 Task: Add The Ryl Co Sweet Tea to the cart.
Action: Mouse pressed left at (19, 107)
Screenshot: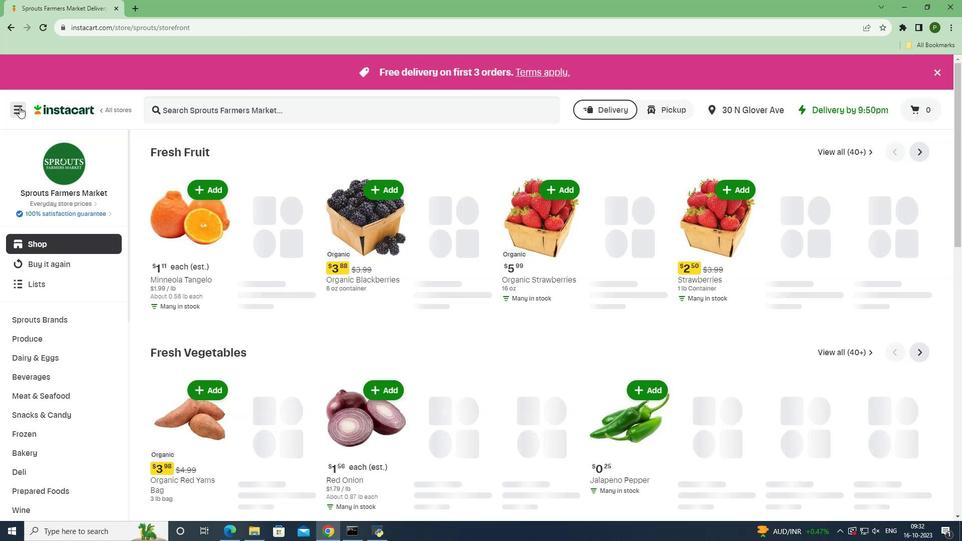 
Action: Mouse moved to (42, 261)
Screenshot: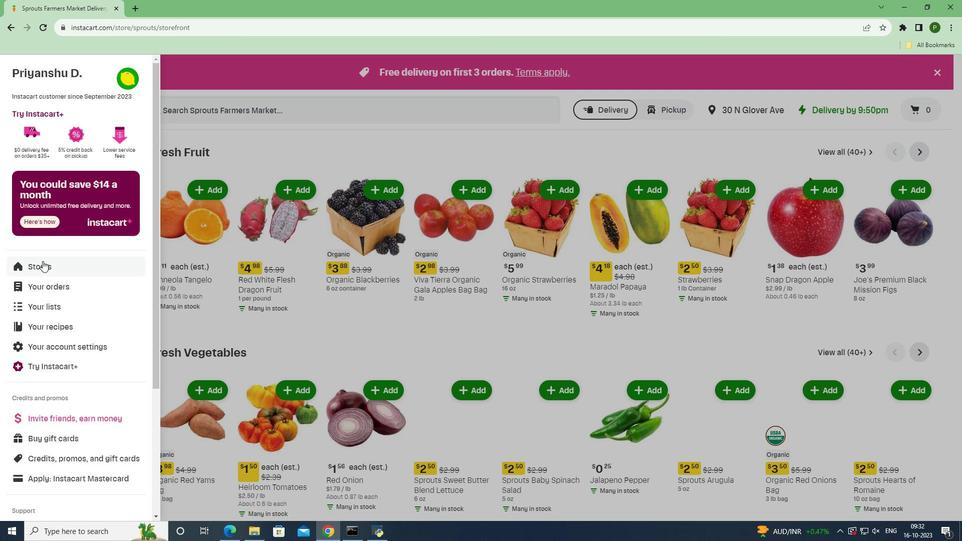 
Action: Mouse pressed left at (42, 261)
Screenshot: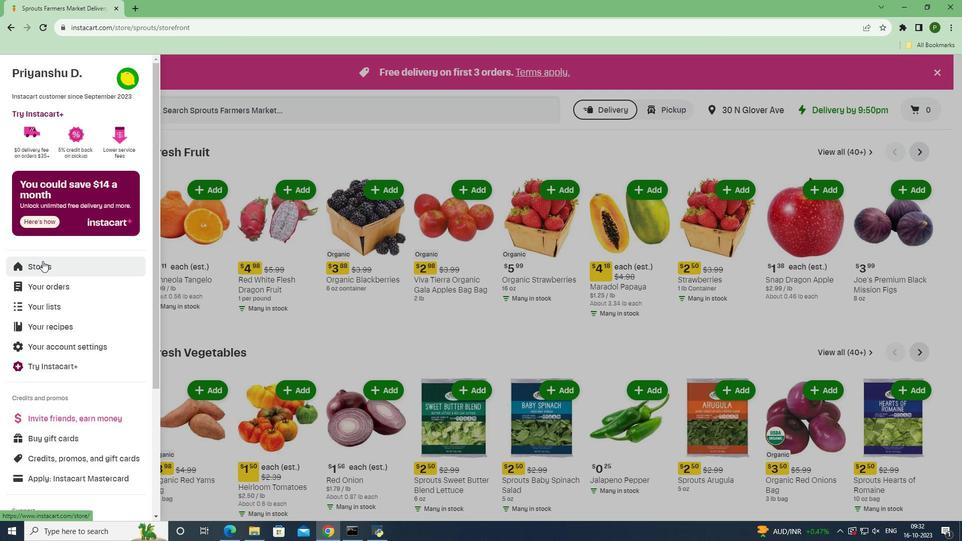 
Action: Mouse moved to (238, 115)
Screenshot: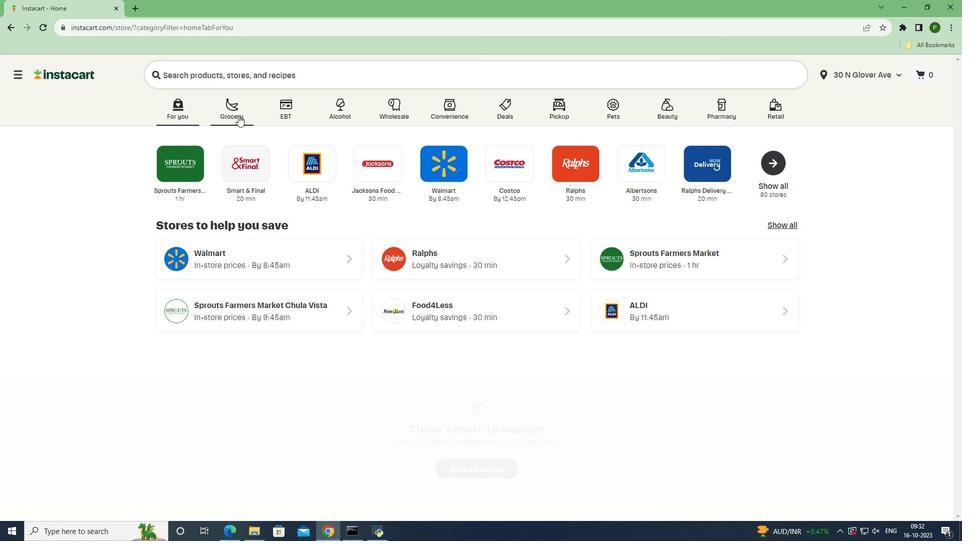
Action: Mouse pressed left at (238, 115)
Screenshot: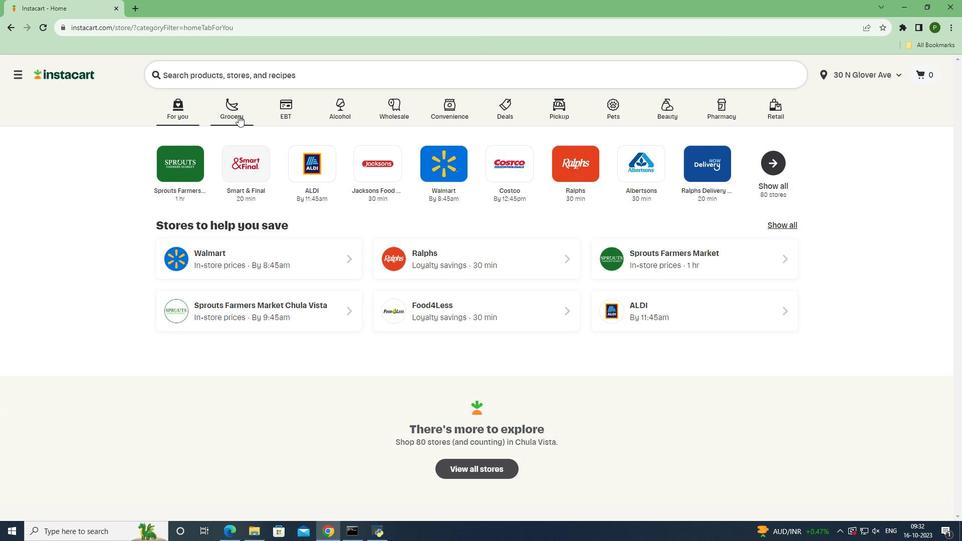 
Action: Mouse moved to (618, 230)
Screenshot: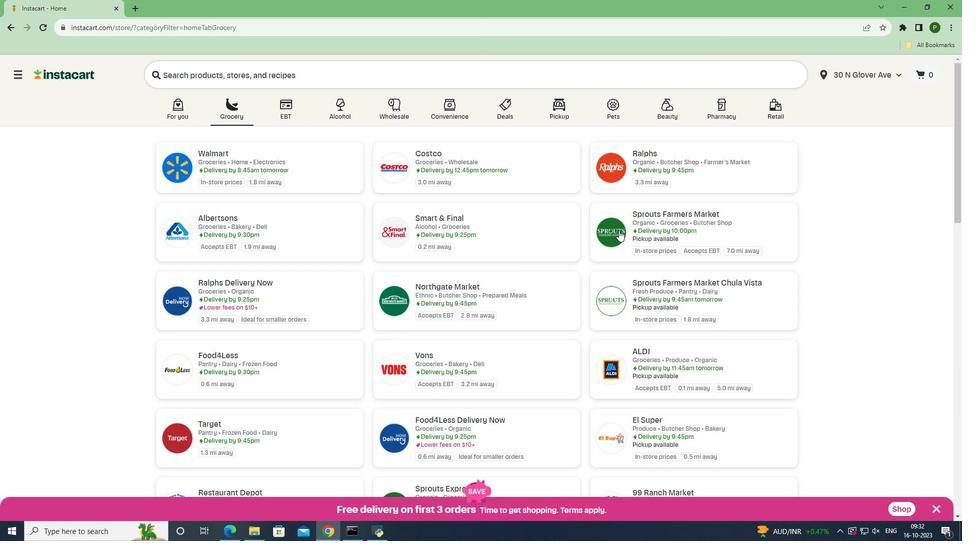 
Action: Mouse pressed left at (618, 230)
Screenshot: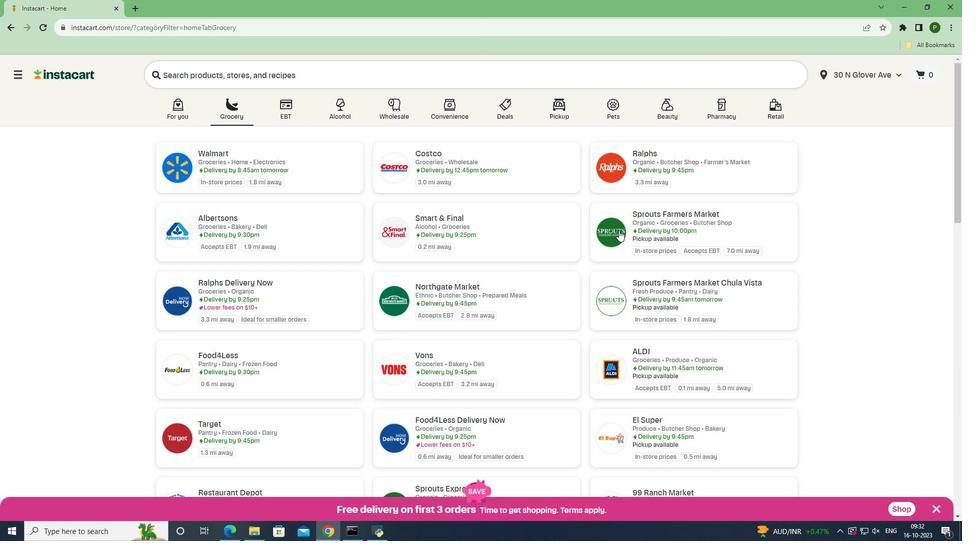 
Action: Mouse moved to (43, 343)
Screenshot: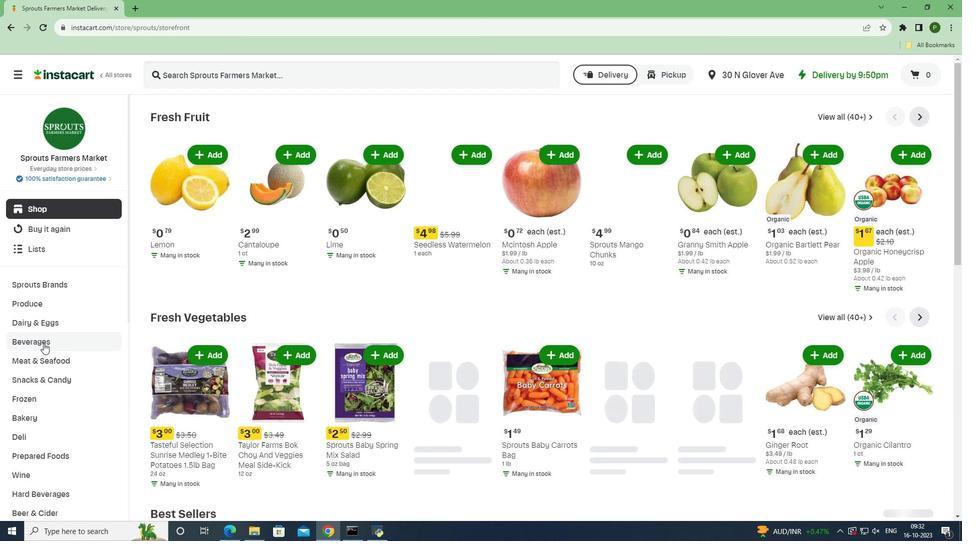 
Action: Mouse pressed left at (43, 343)
Screenshot: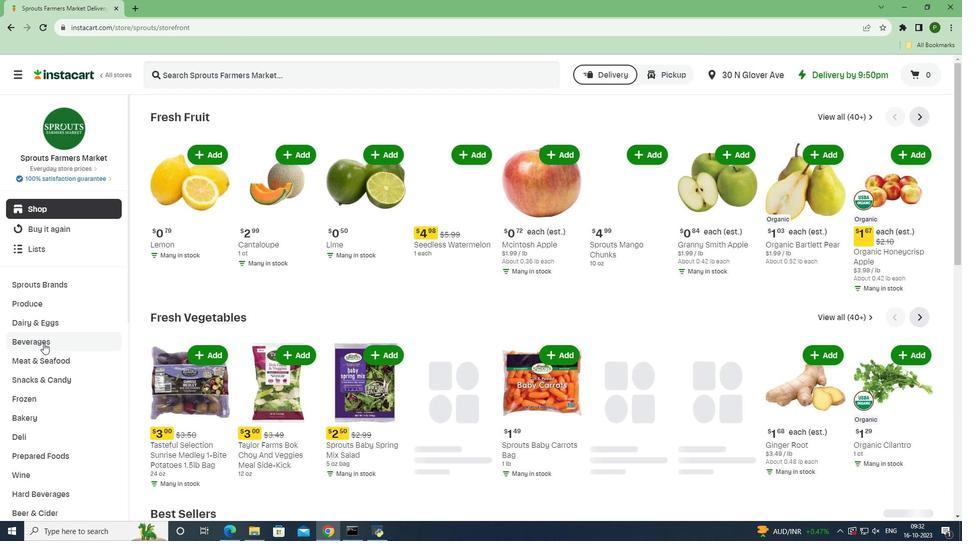 
Action: Mouse moved to (865, 172)
Screenshot: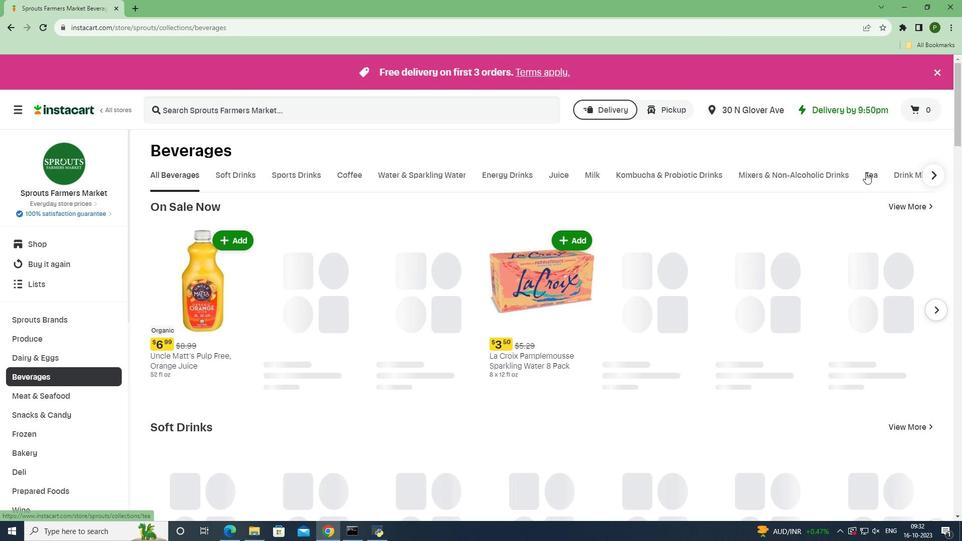 
Action: Mouse pressed left at (865, 172)
Screenshot: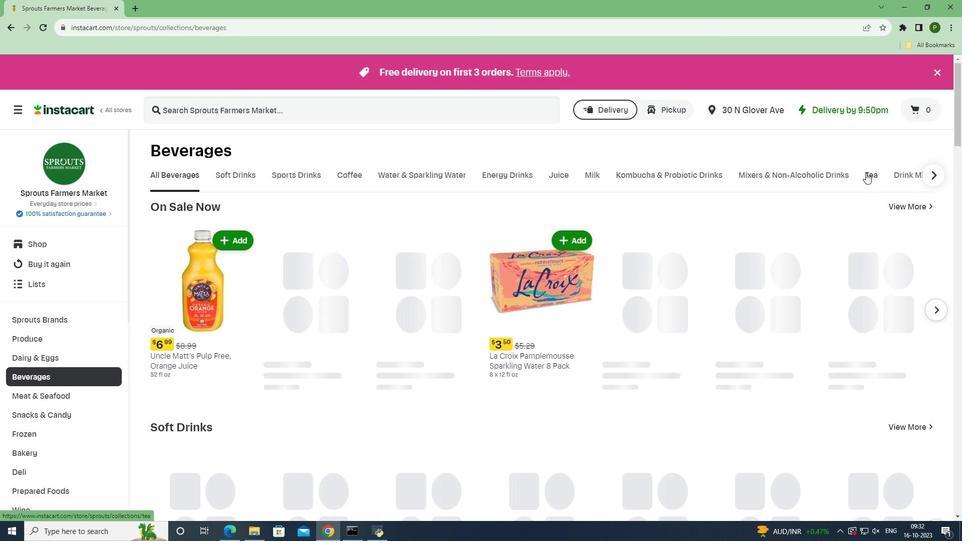 
Action: Mouse moved to (333, 112)
Screenshot: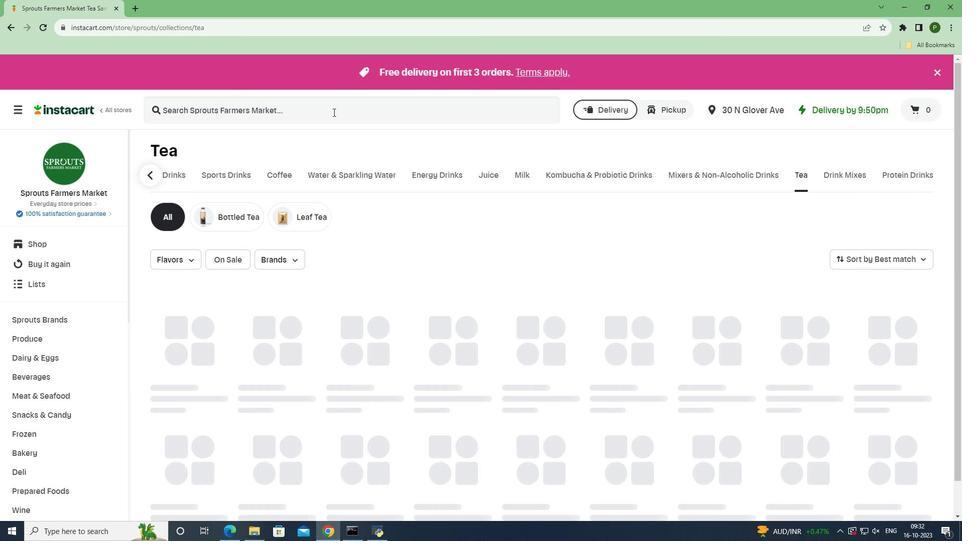 
Action: Mouse pressed left at (333, 112)
Screenshot: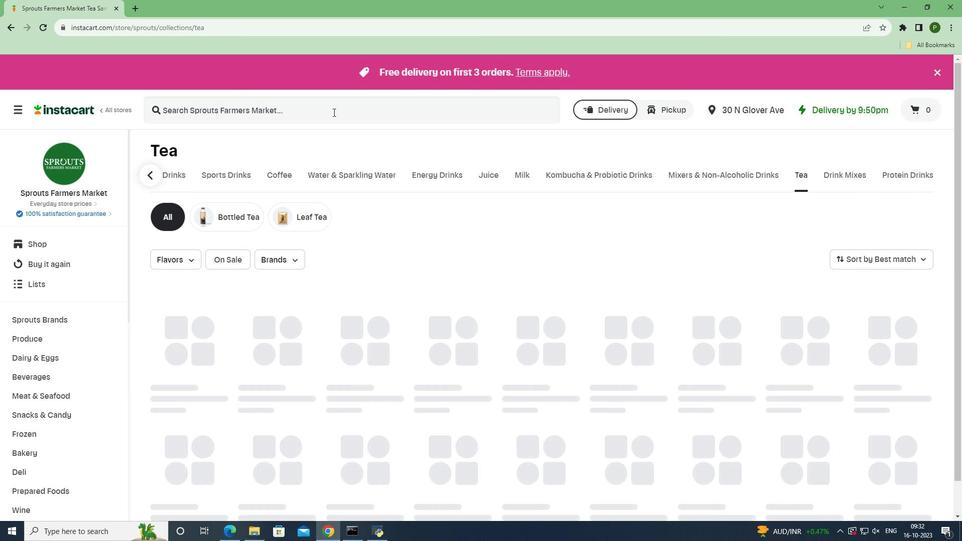 
Action: Key pressed <Key.caps_lock>T<Key.caps_lock>he<Key.space><Key.caps_lock>R<Key.caps_lock>yl<Key.space><Key.caps_lock>C<Key.caps_lock>o<Key.space><Key.caps_lock>S<Key.caps_lock>weet<Key.space><Key.caps_lock>T<Key.caps_lock>ea<Key.space><Key.enter>
Screenshot: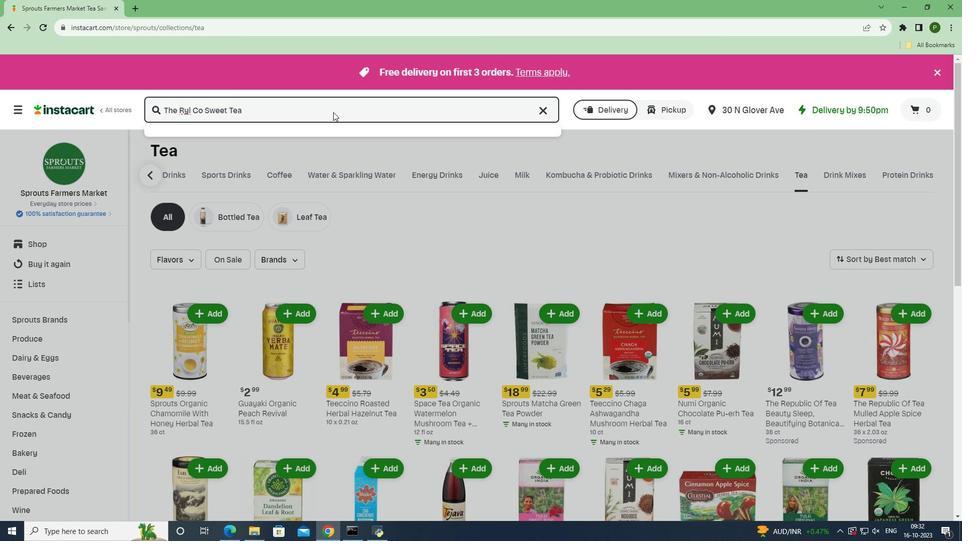 
Action: Mouse moved to (580, 209)
Screenshot: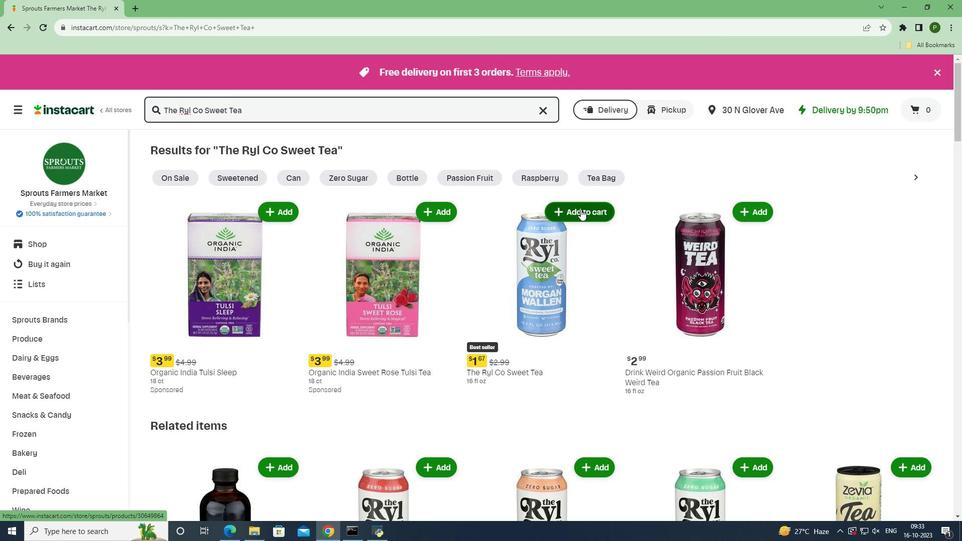 
Action: Mouse pressed left at (580, 209)
Screenshot: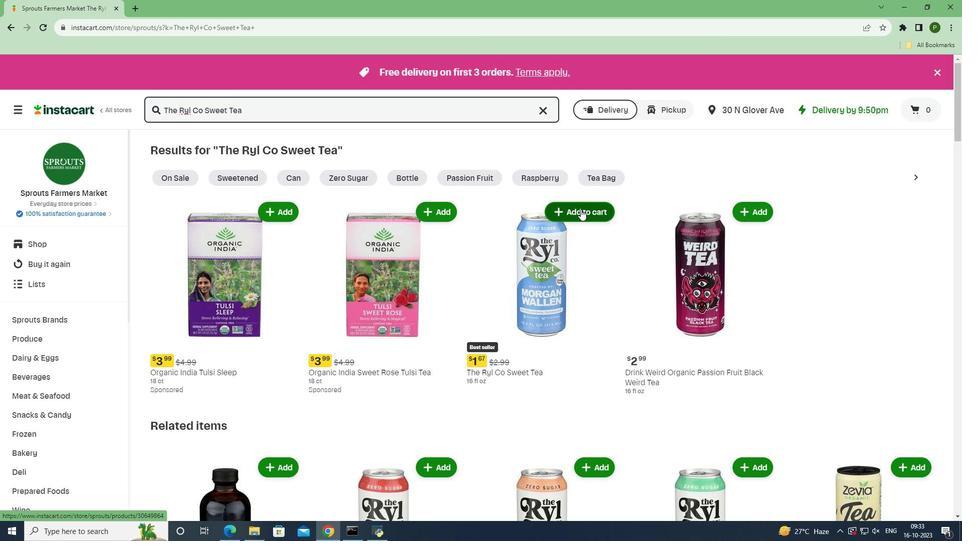 
Action: Mouse moved to (607, 287)
Screenshot: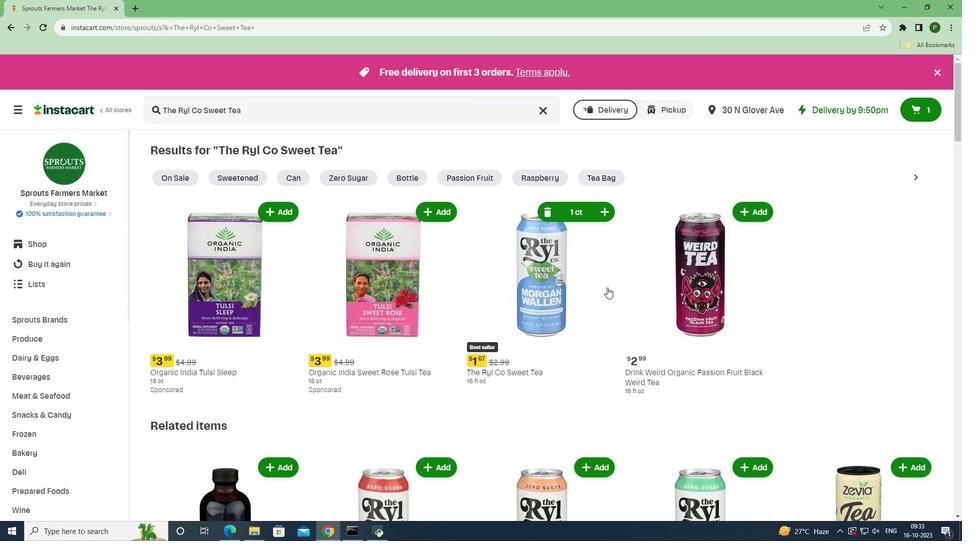 
